 Task: Add Eo French Lavender Hand Sanitizer Gel to the cart.
Action: Mouse moved to (909, 344)
Screenshot: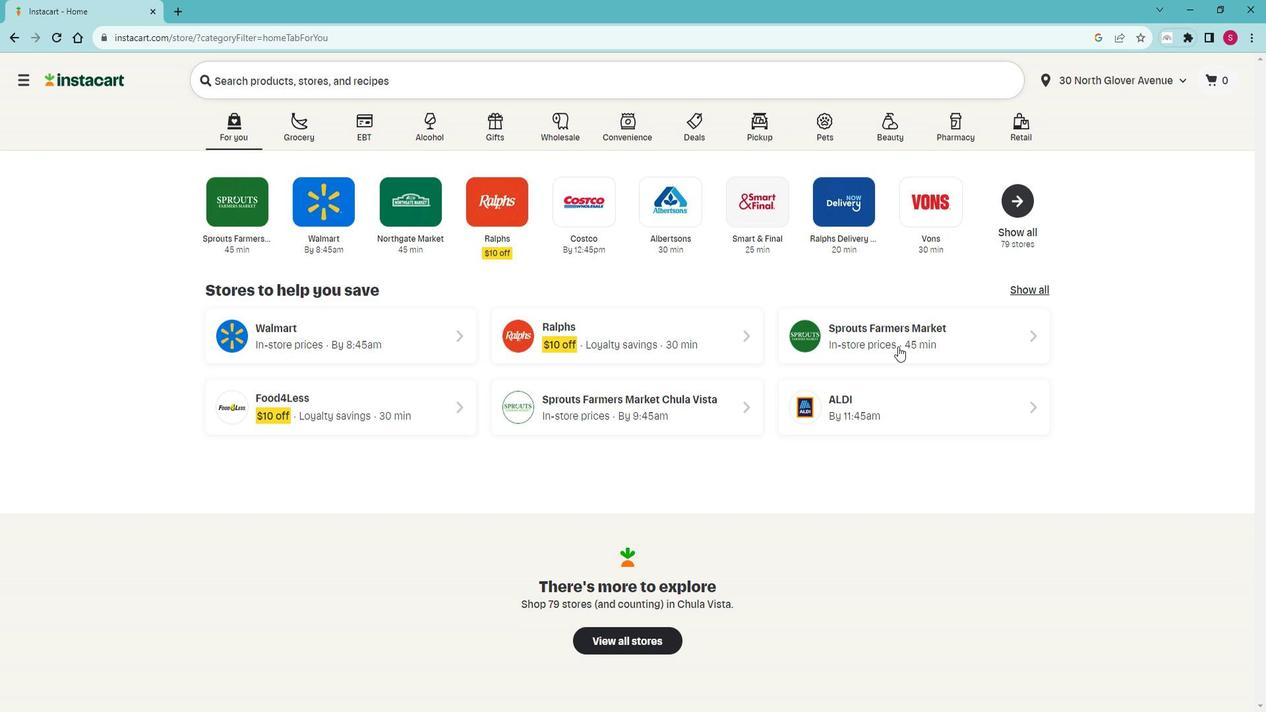 
Action: Mouse pressed left at (909, 344)
Screenshot: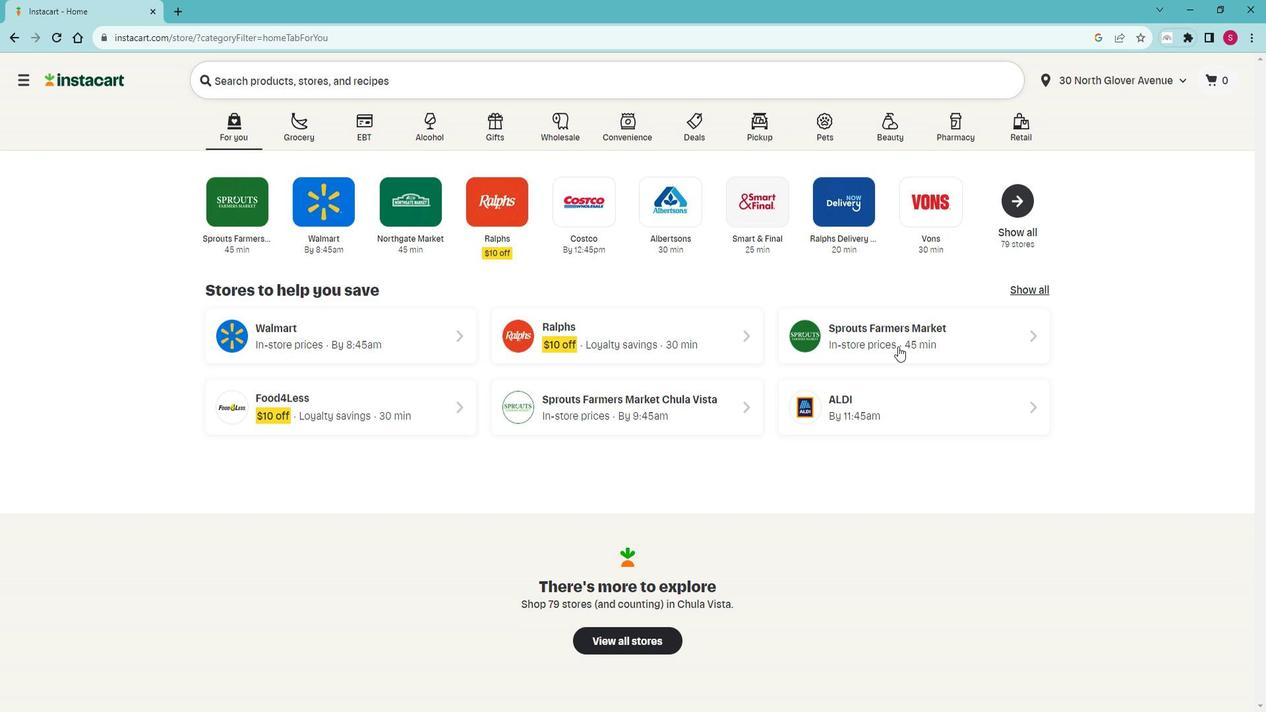 
Action: Mouse moved to (59, 481)
Screenshot: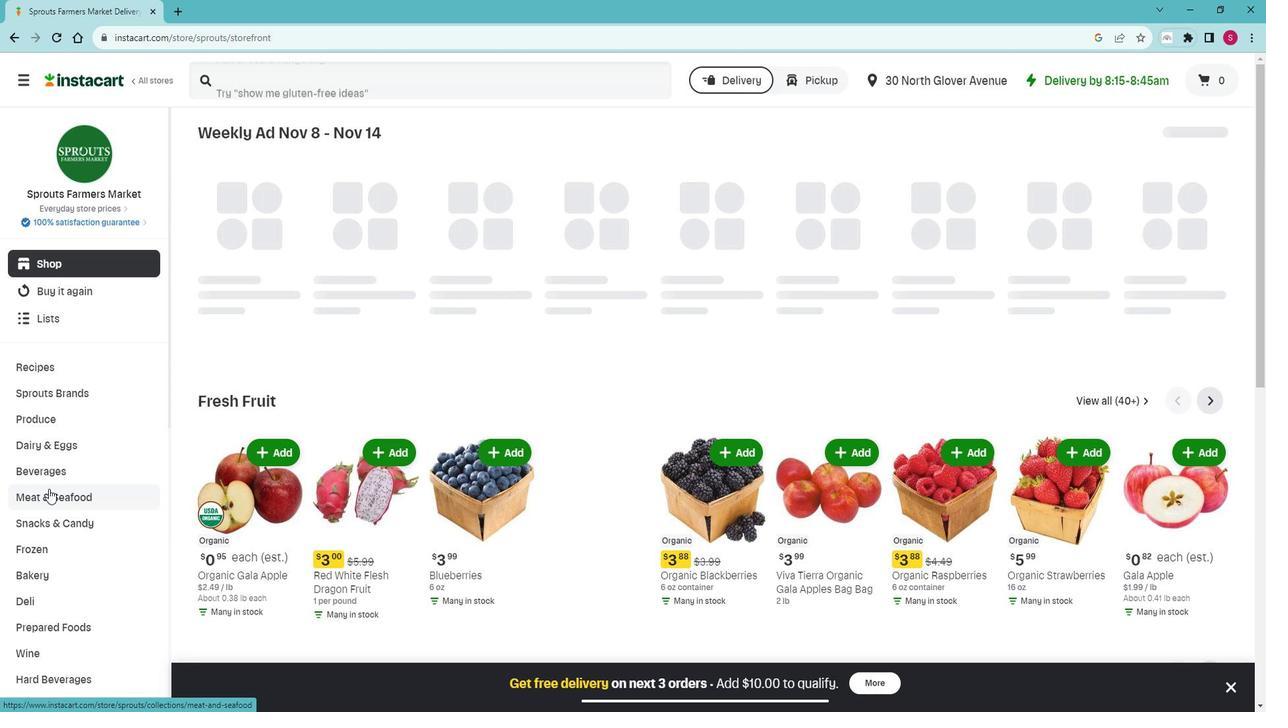 
Action: Mouse scrolled (59, 480) with delta (0, 0)
Screenshot: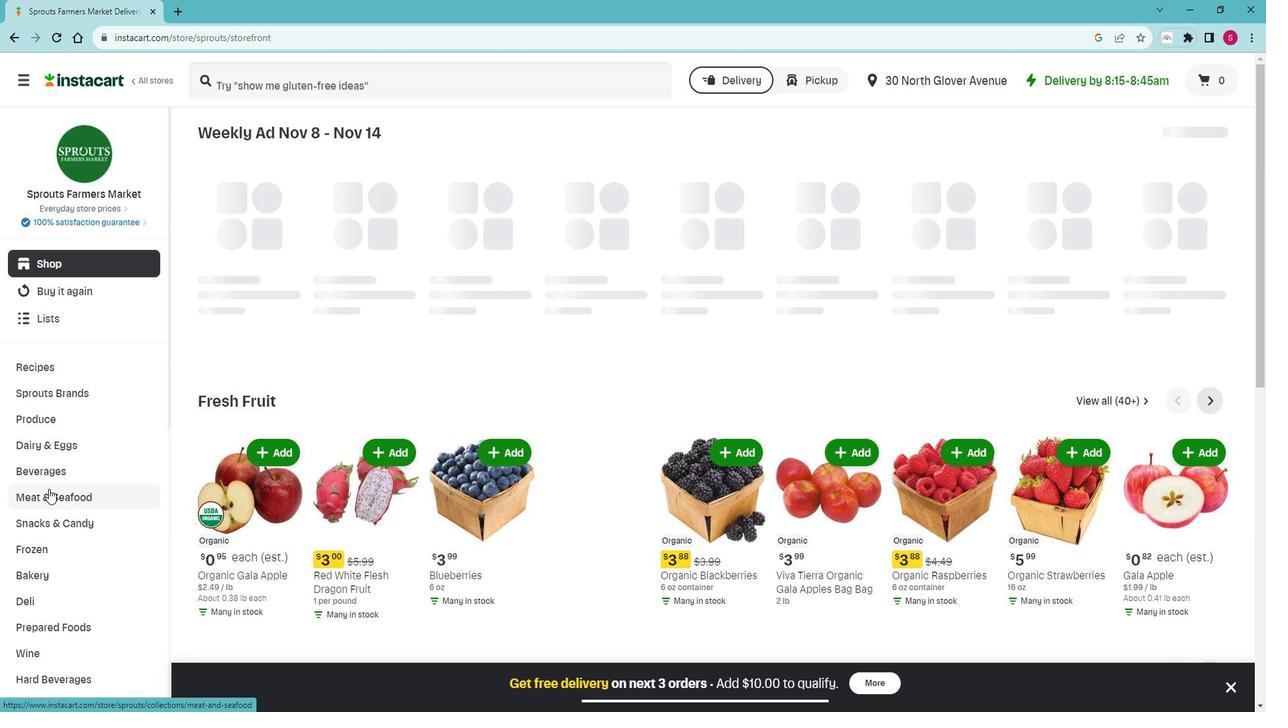 
Action: Mouse scrolled (59, 480) with delta (0, 0)
Screenshot: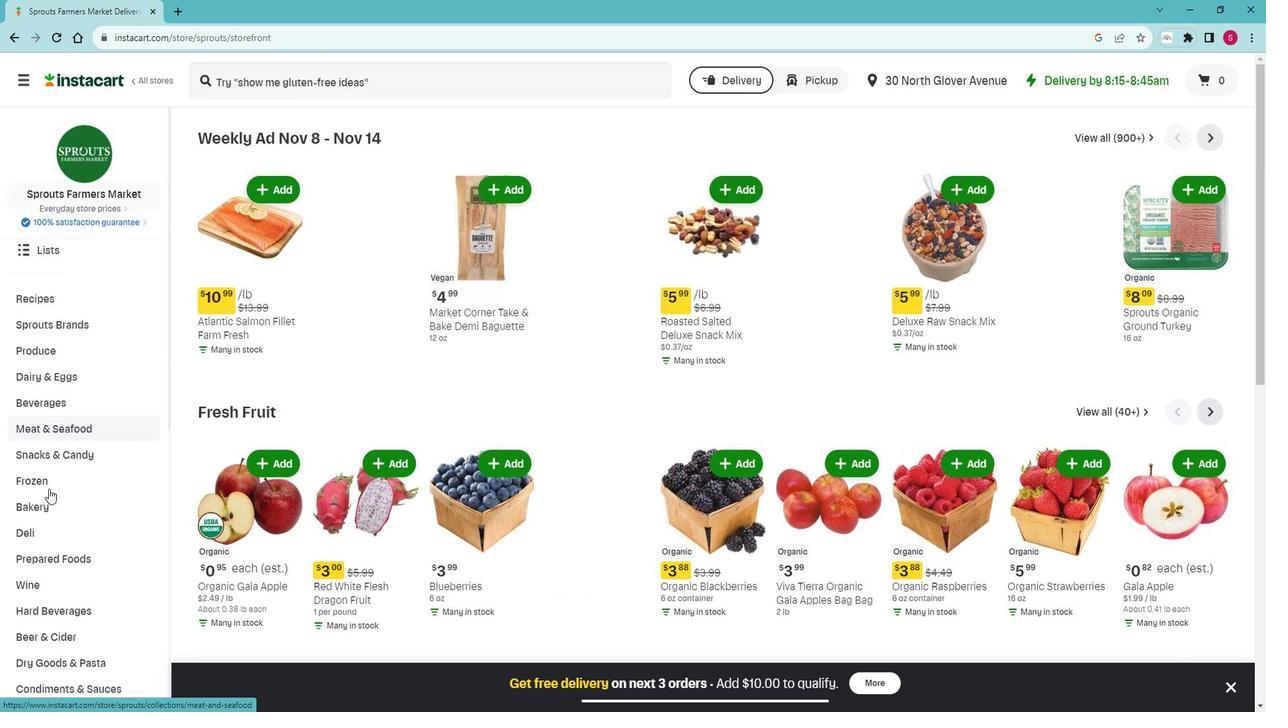 
Action: Mouse scrolled (59, 480) with delta (0, 0)
Screenshot: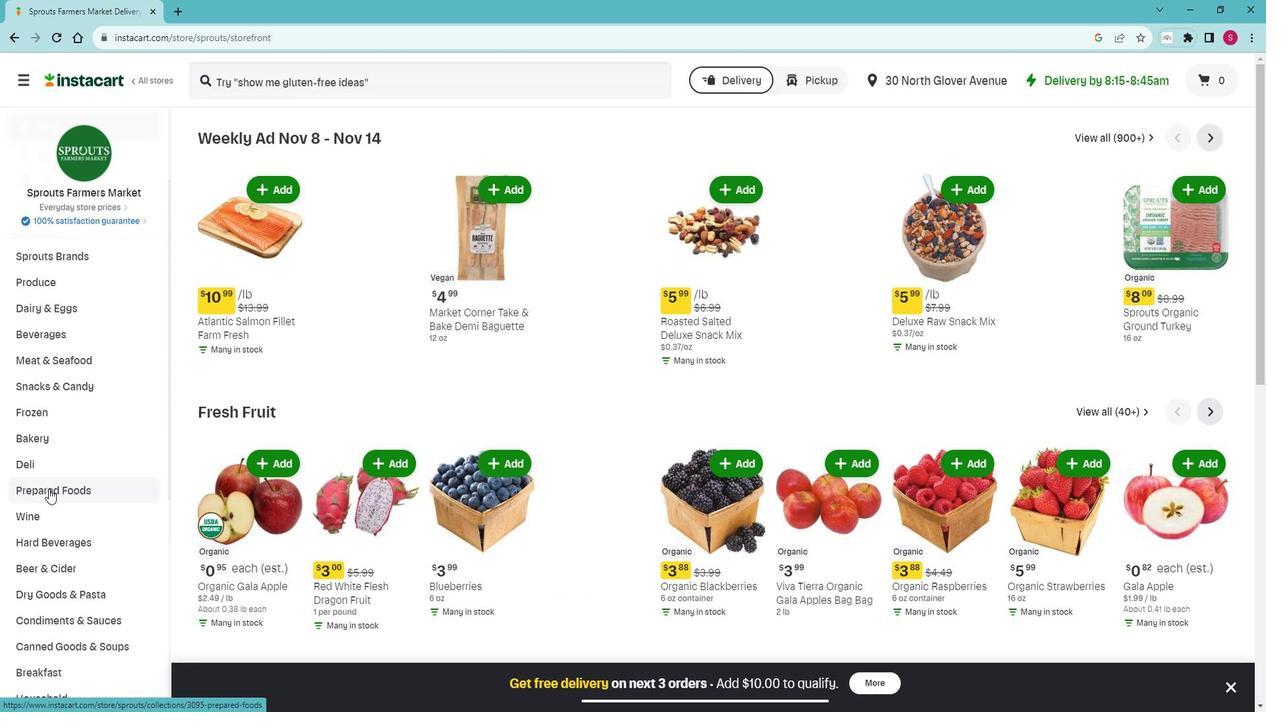 
Action: Mouse scrolled (59, 480) with delta (0, 0)
Screenshot: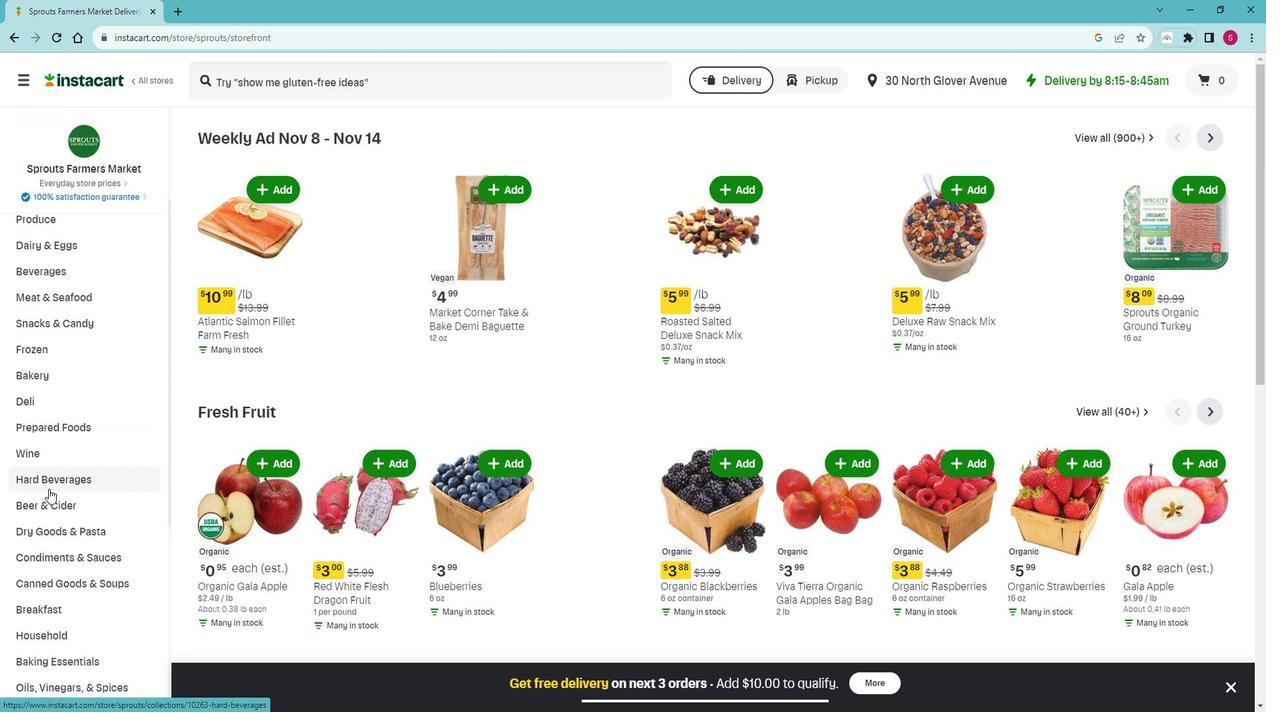 
Action: Mouse scrolled (59, 480) with delta (0, 0)
Screenshot: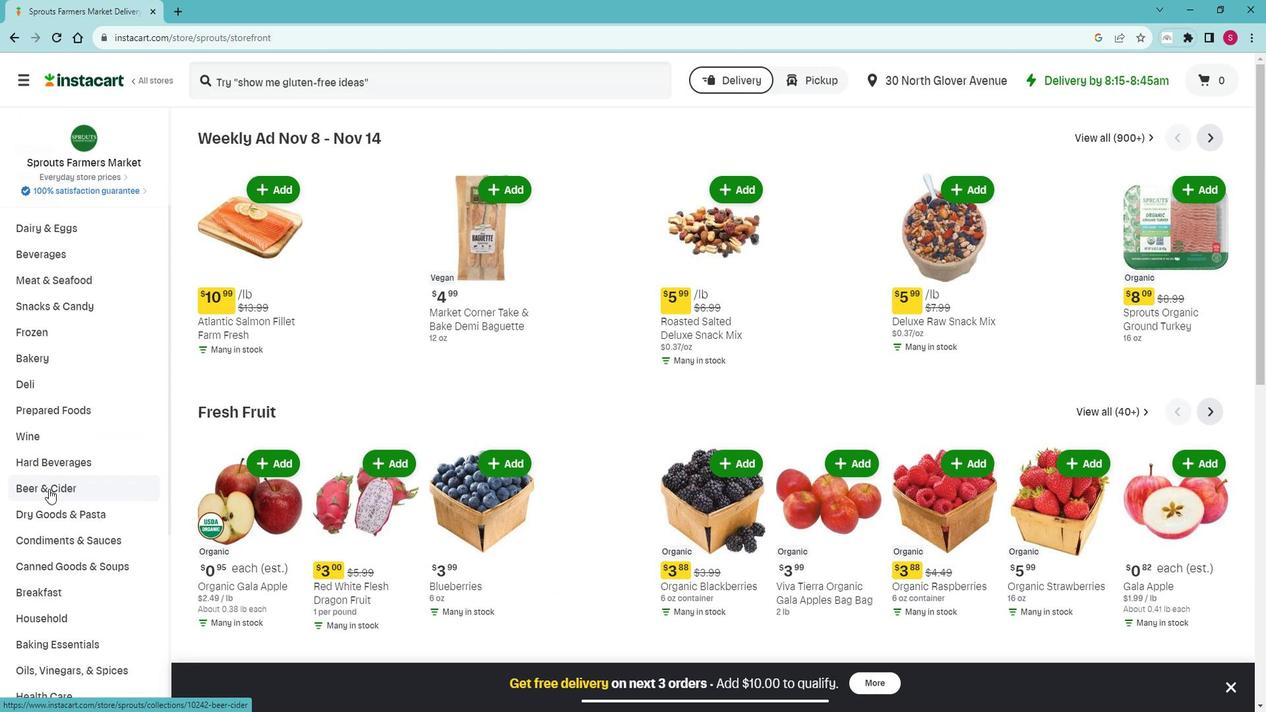 
Action: Mouse scrolled (59, 480) with delta (0, 0)
Screenshot: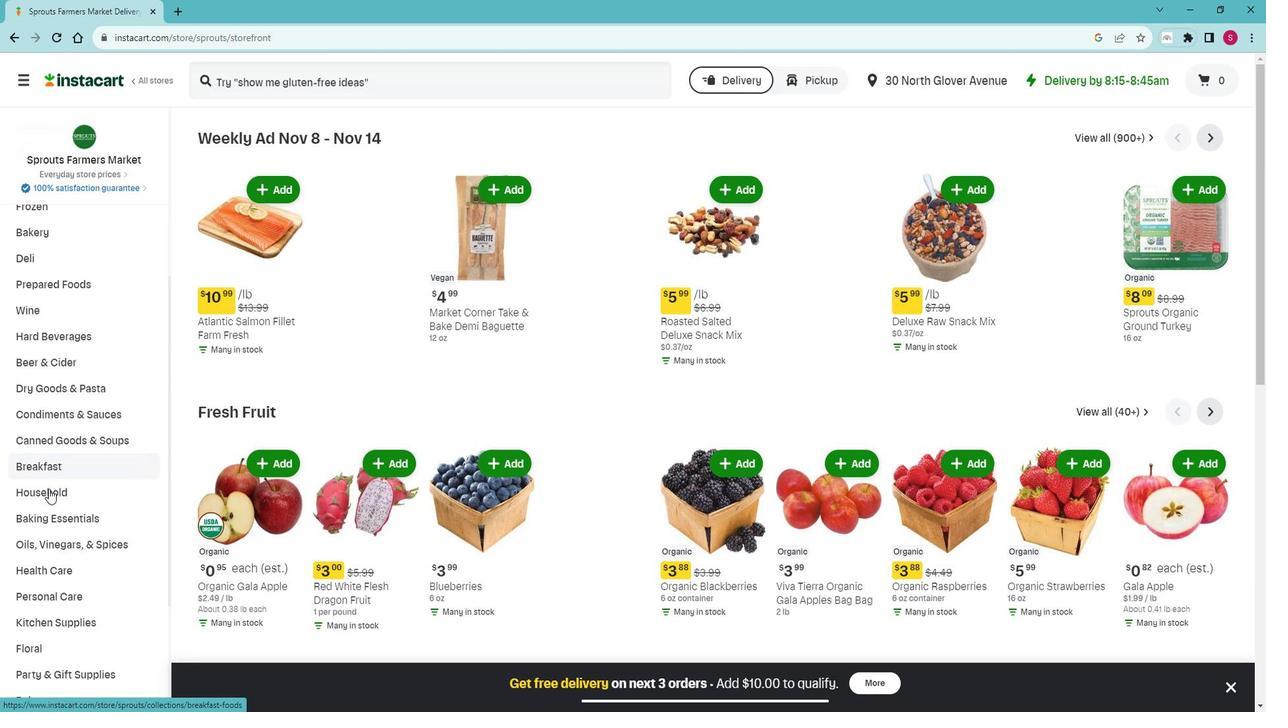 
Action: Mouse scrolled (59, 480) with delta (0, 0)
Screenshot: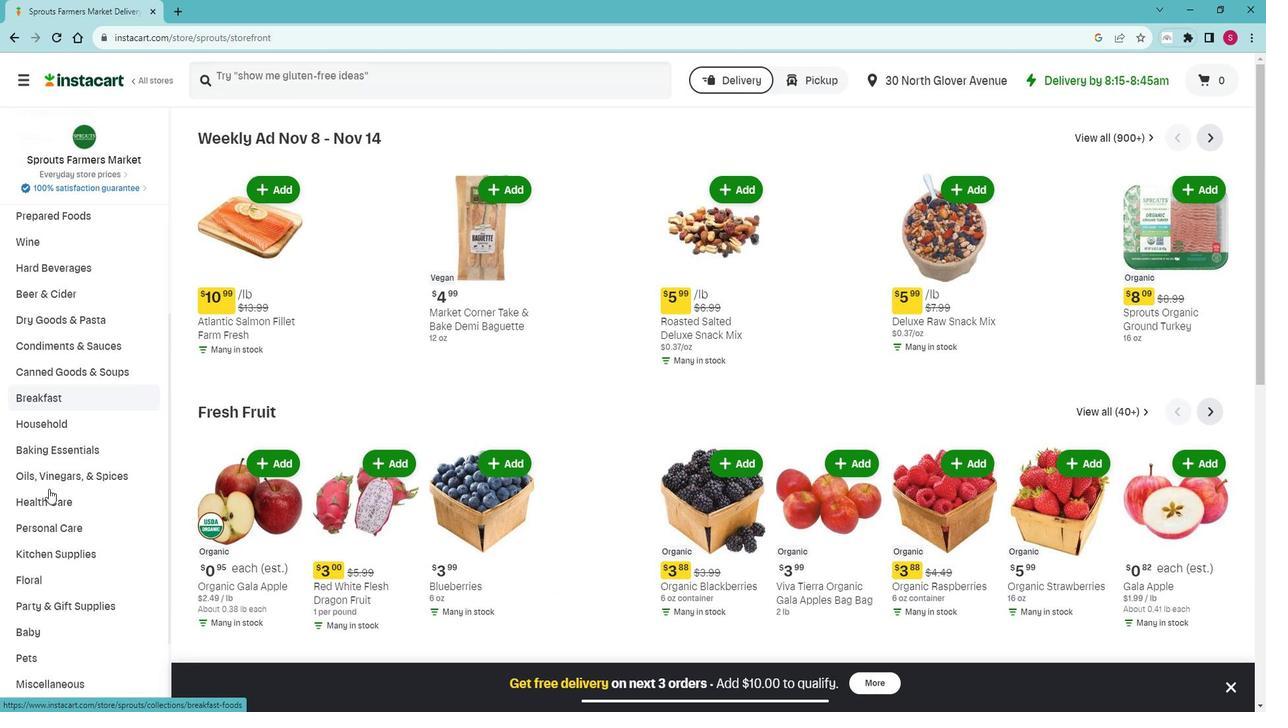 
Action: Mouse scrolled (59, 480) with delta (0, 0)
Screenshot: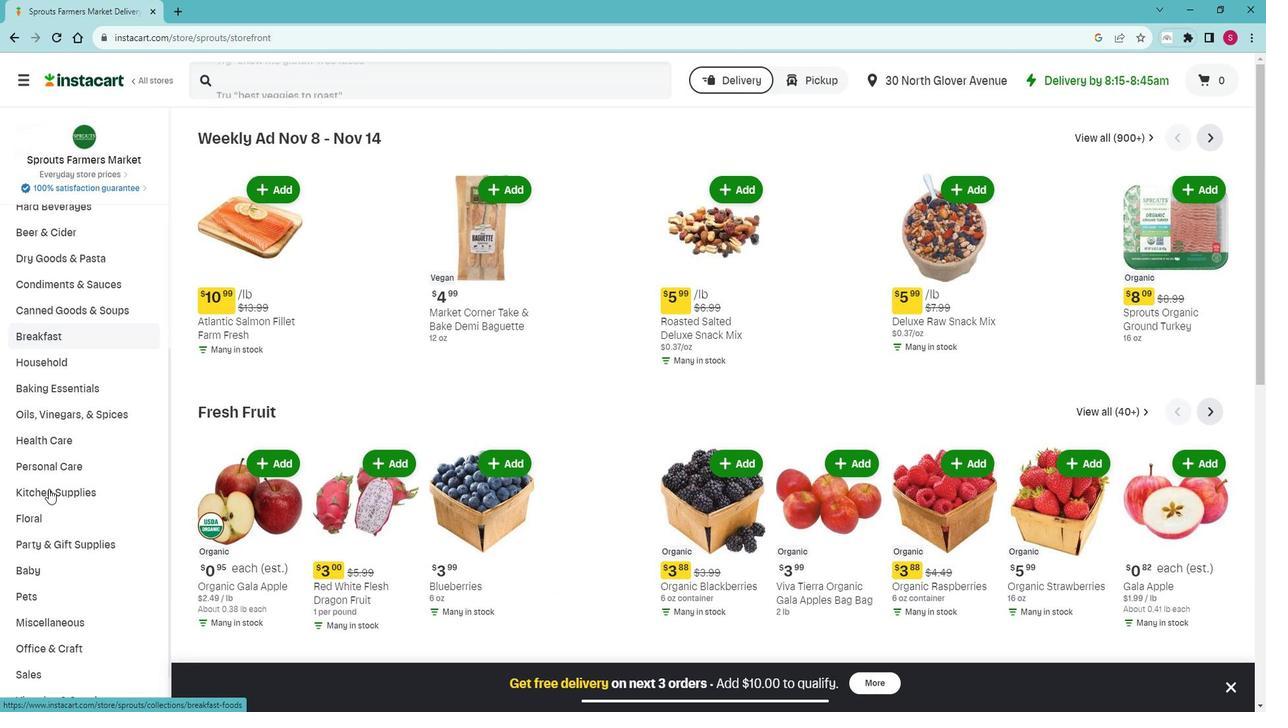 
Action: Mouse scrolled (59, 480) with delta (0, 0)
Screenshot: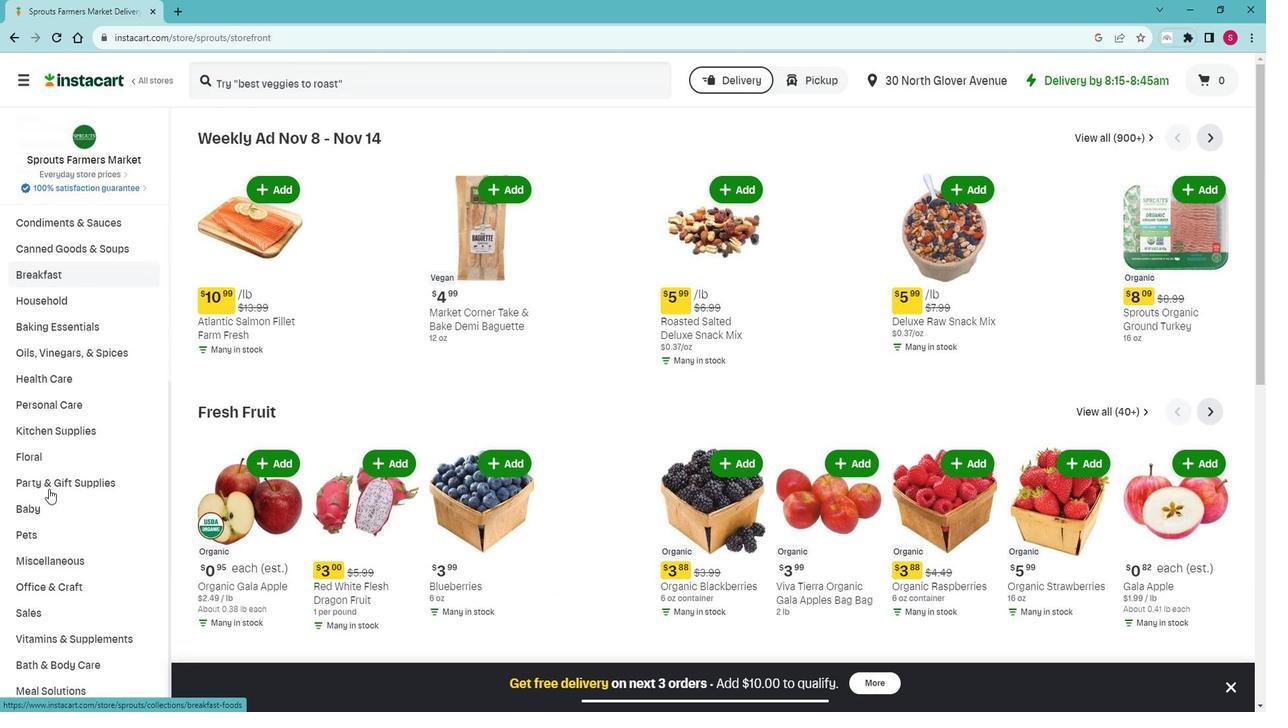
Action: Mouse scrolled (59, 480) with delta (0, 0)
Screenshot: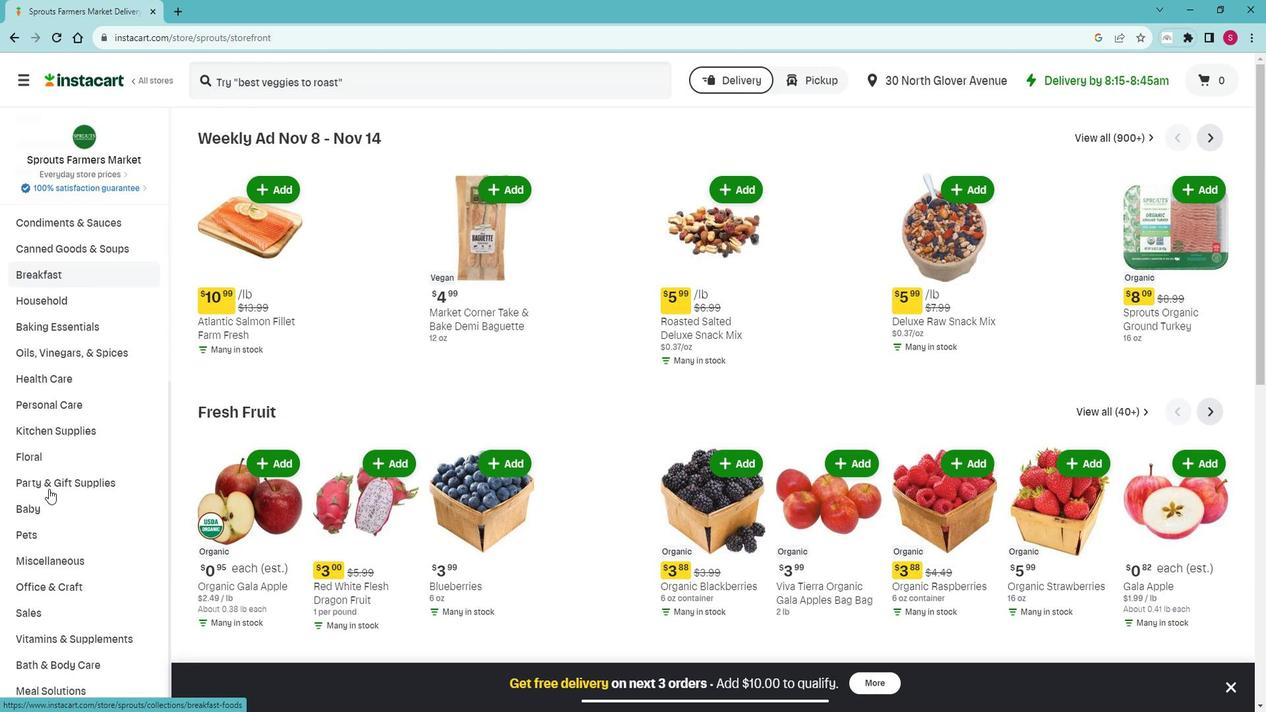 
Action: Mouse moved to (102, 403)
Screenshot: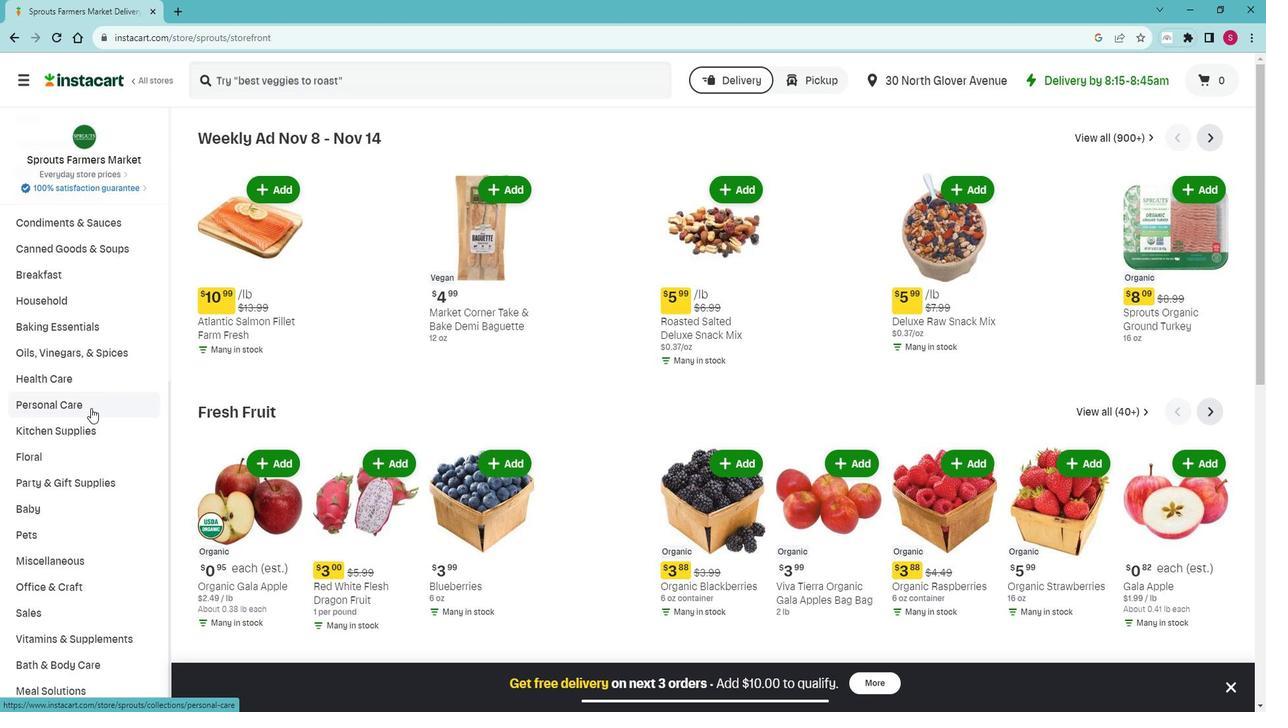
Action: Mouse pressed left at (102, 403)
Screenshot: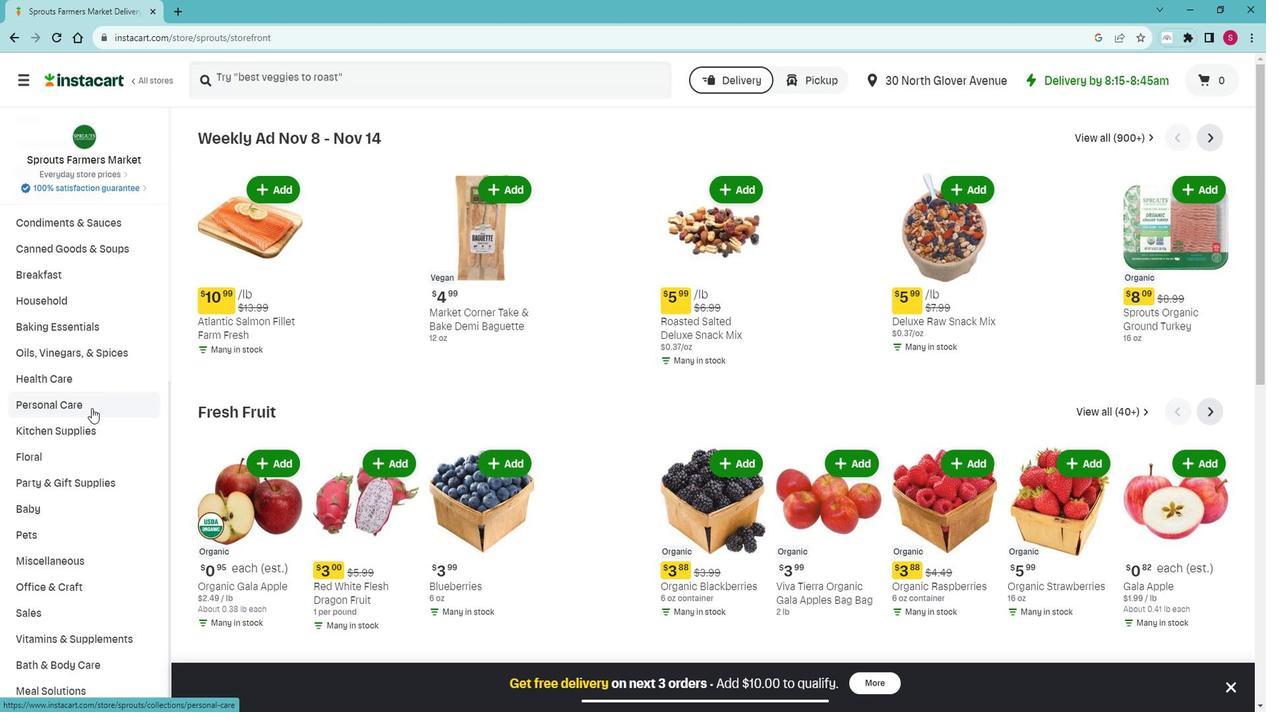 
Action: Mouse moved to (93, 426)
Screenshot: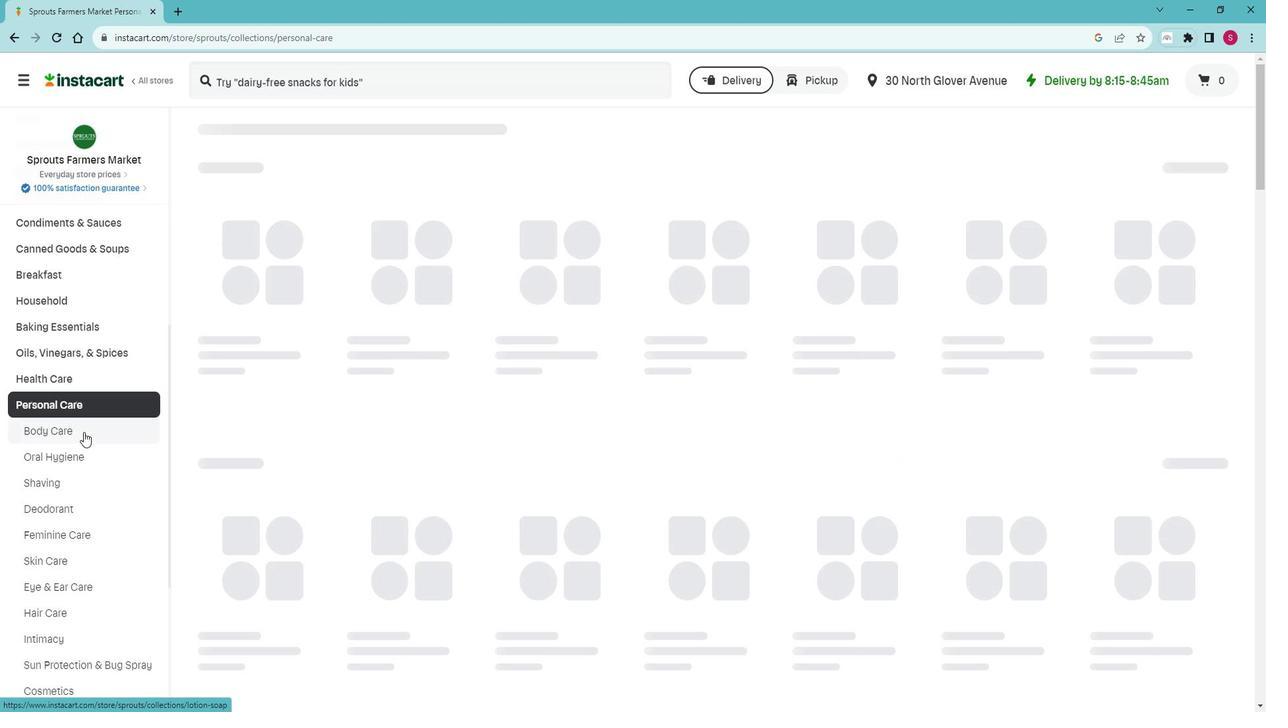 
Action: Mouse pressed left at (93, 426)
Screenshot: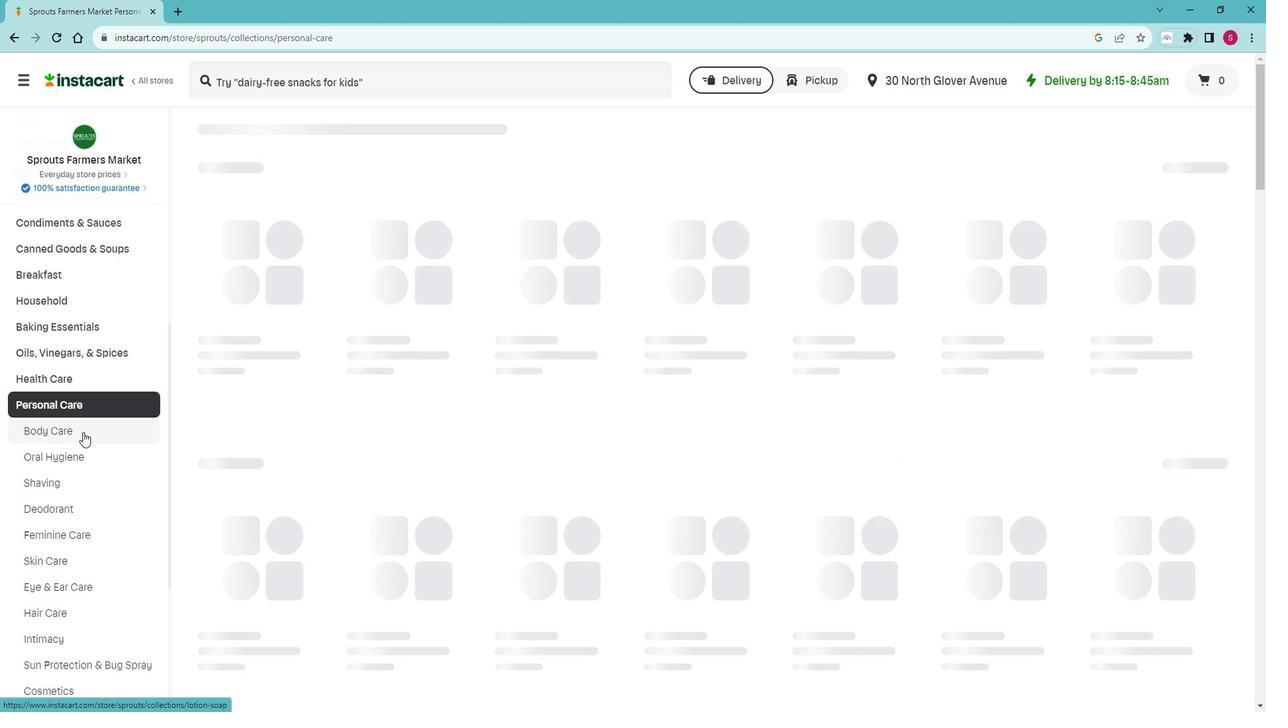 
Action: Mouse moved to (684, 193)
Screenshot: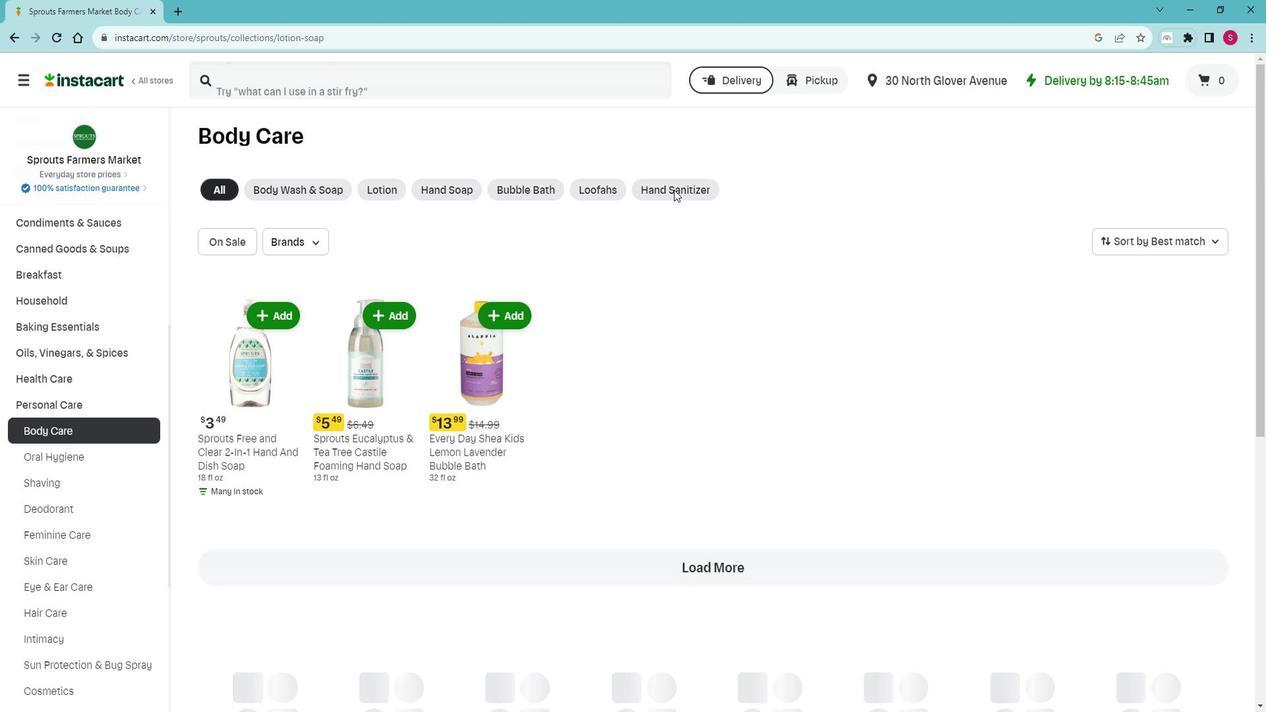 
Action: Mouse pressed left at (684, 193)
Screenshot: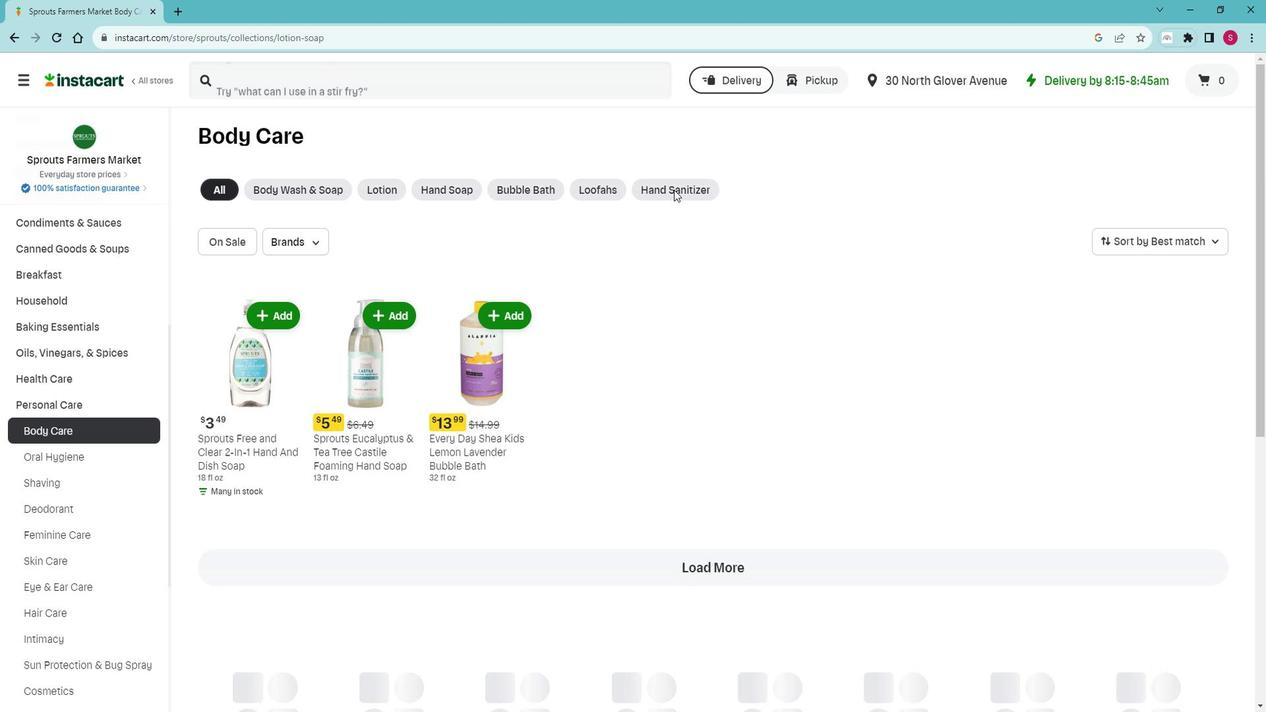 
Action: Mouse moved to (687, 186)
Screenshot: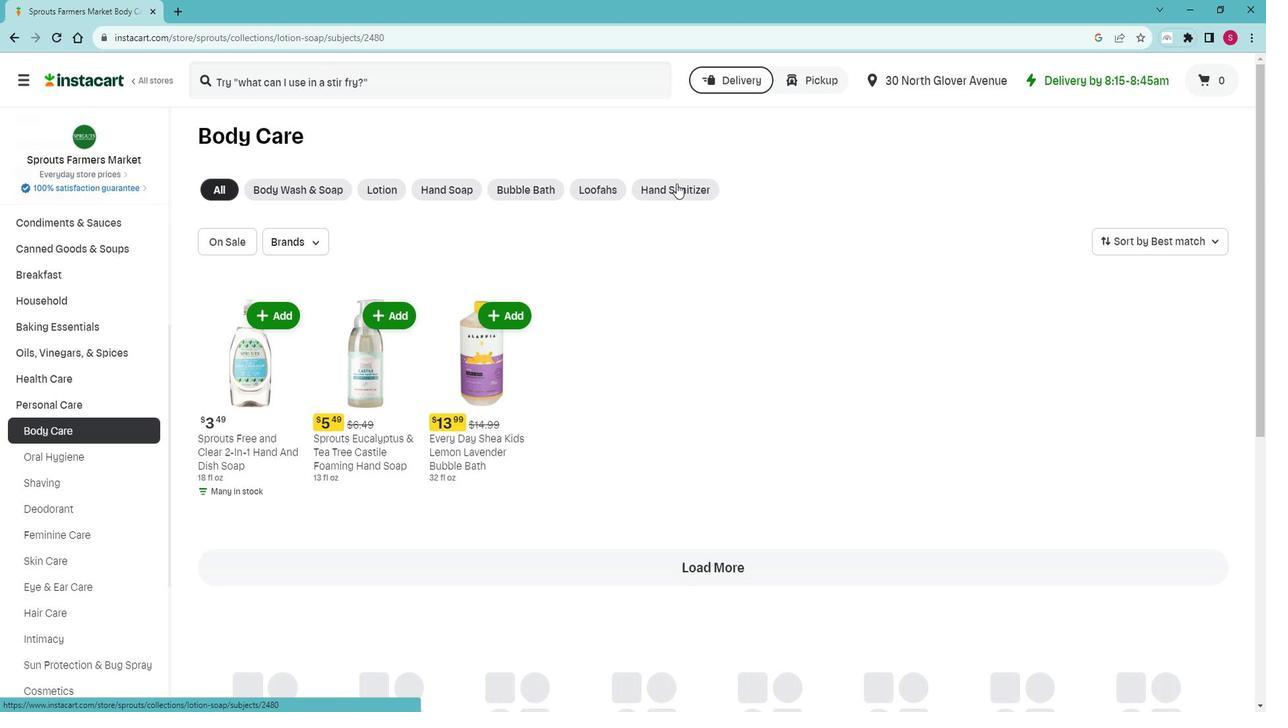 
Action: Mouse pressed left at (687, 186)
Screenshot: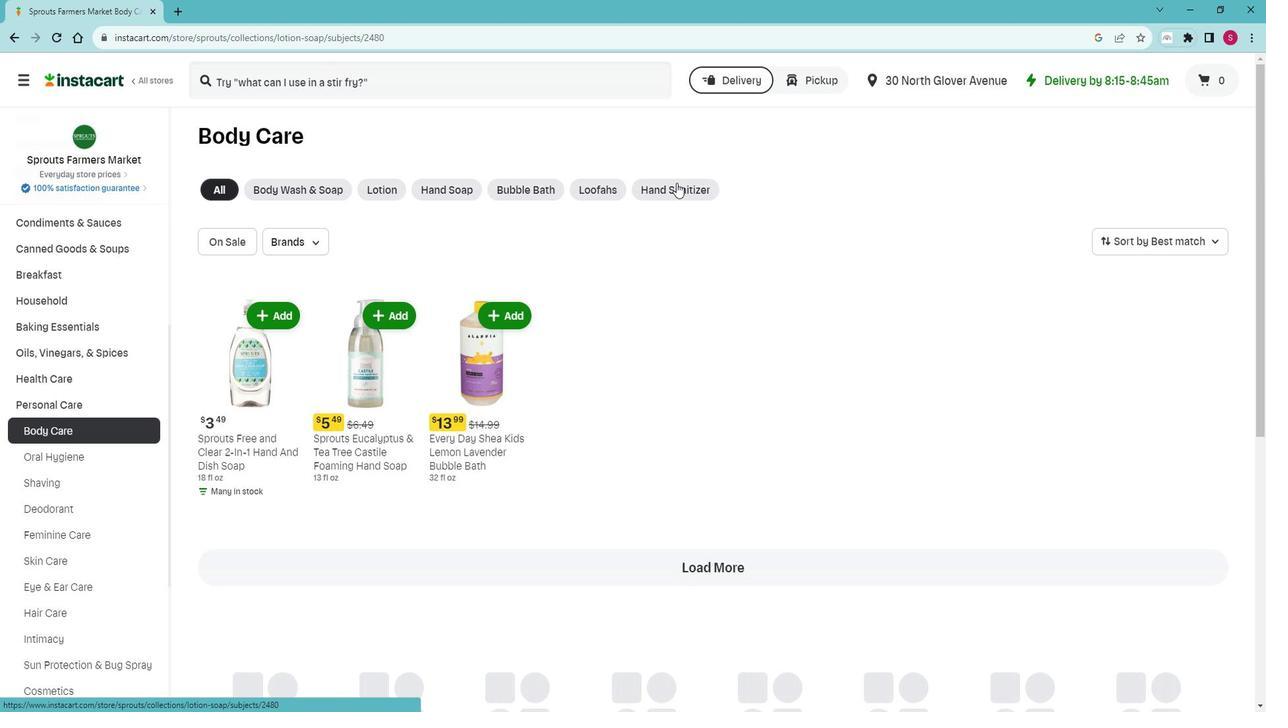 
Action: Mouse moved to (407, 92)
Screenshot: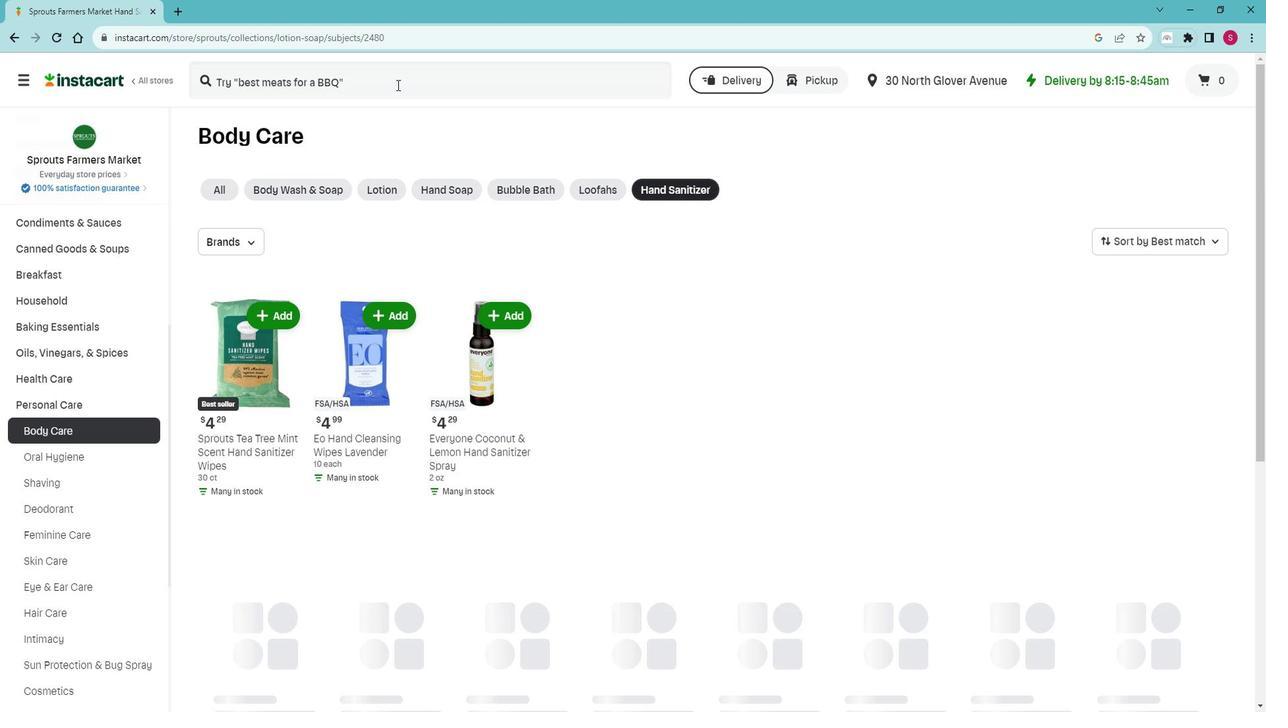 
Action: Mouse pressed left at (407, 92)
Screenshot: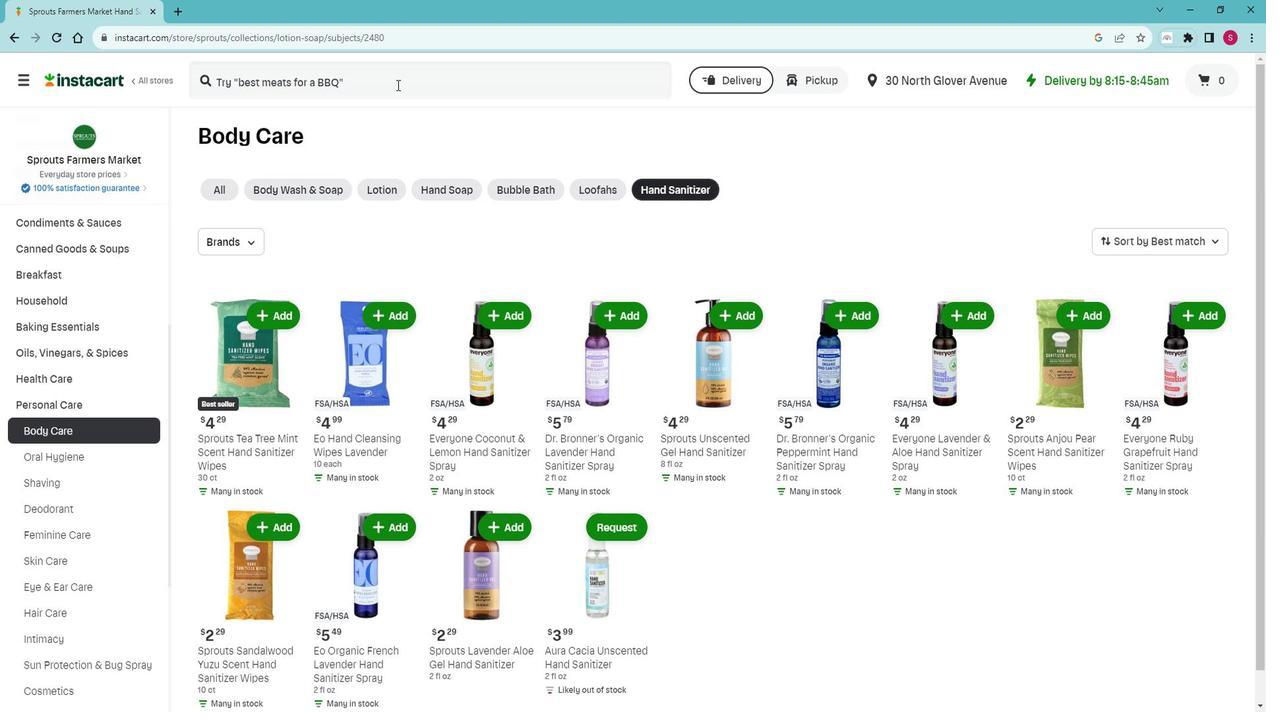 
Action: Key pressed <Key.shift>Eo<Key.space><Key.shift><Key.shift><Key.shift><Key.shift>French<Key.space><Key.shift><Key.shift><Key.shift><Key.shift><Key.shift><Key.shift><Key.shift><Key.shift><Key.shift><Key.shift><Key.shift><Key.shift><Key.shift>F<Key.backspace><Key.shift>Lavender<Key.space><Key.shift>Hand<Key.space><Key.shift>Sanitizer<Key.space><Key.shift><Key.shift>Gel<Key.space><Key.enter>
Screenshot: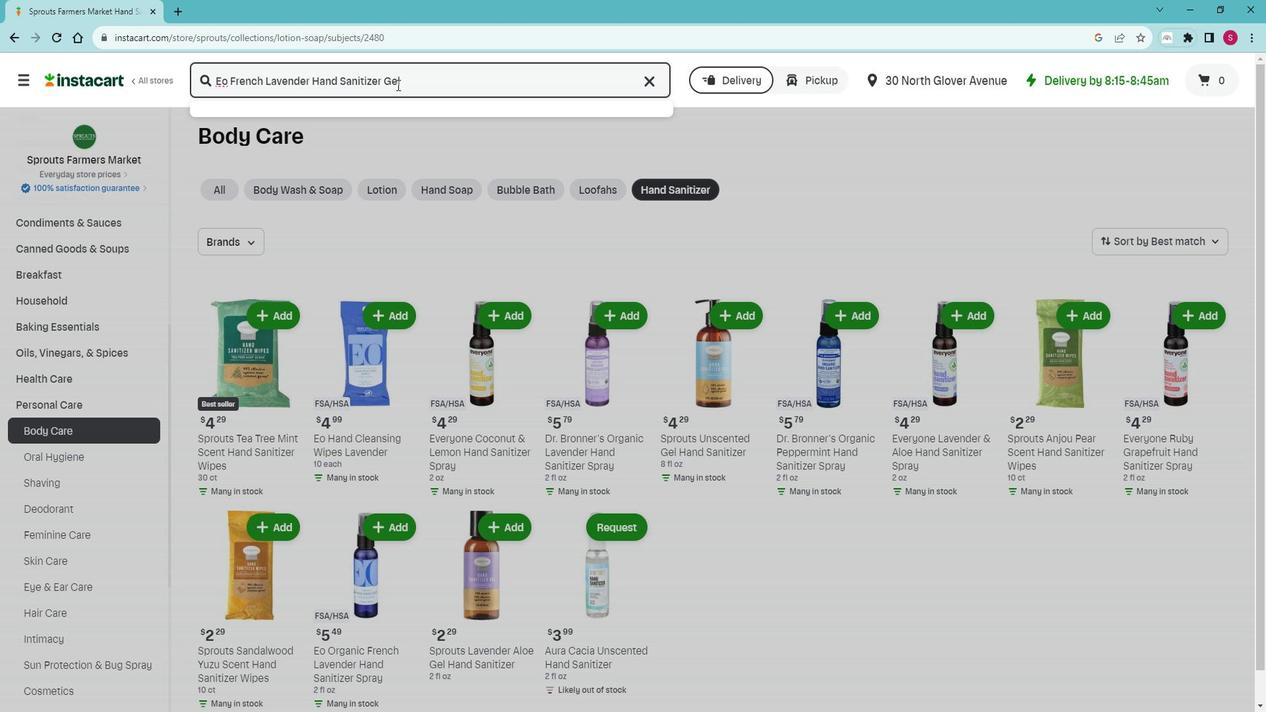 
Action: Mouse moved to (624, 250)
Screenshot: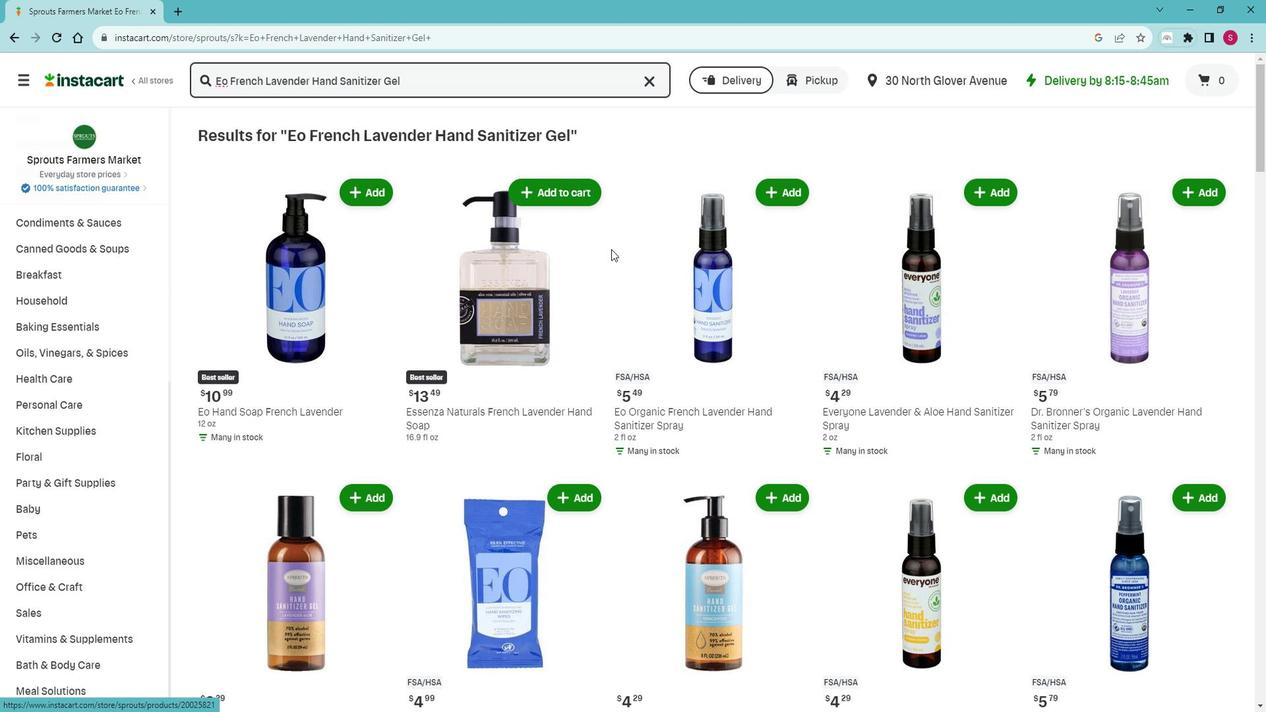 
Action: Mouse scrolled (624, 249) with delta (0, 0)
Screenshot: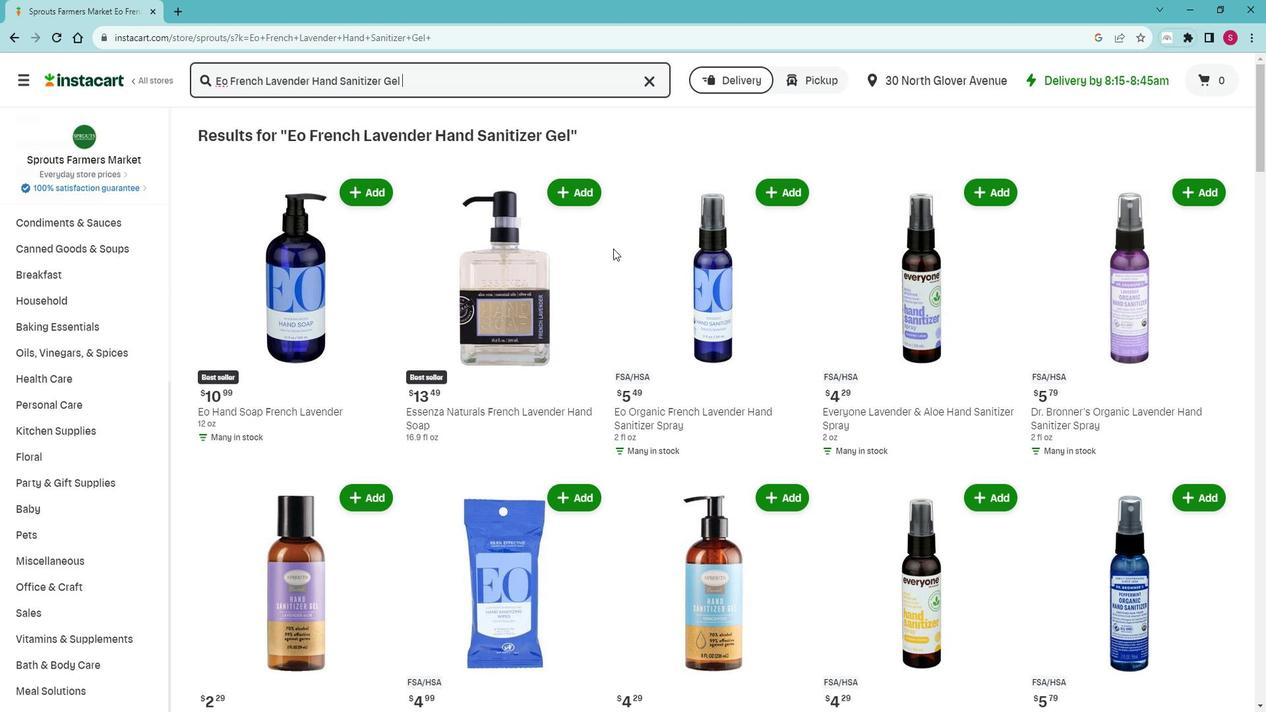 
Action: Mouse scrolled (624, 249) with delta (0, 0)
Screenshot: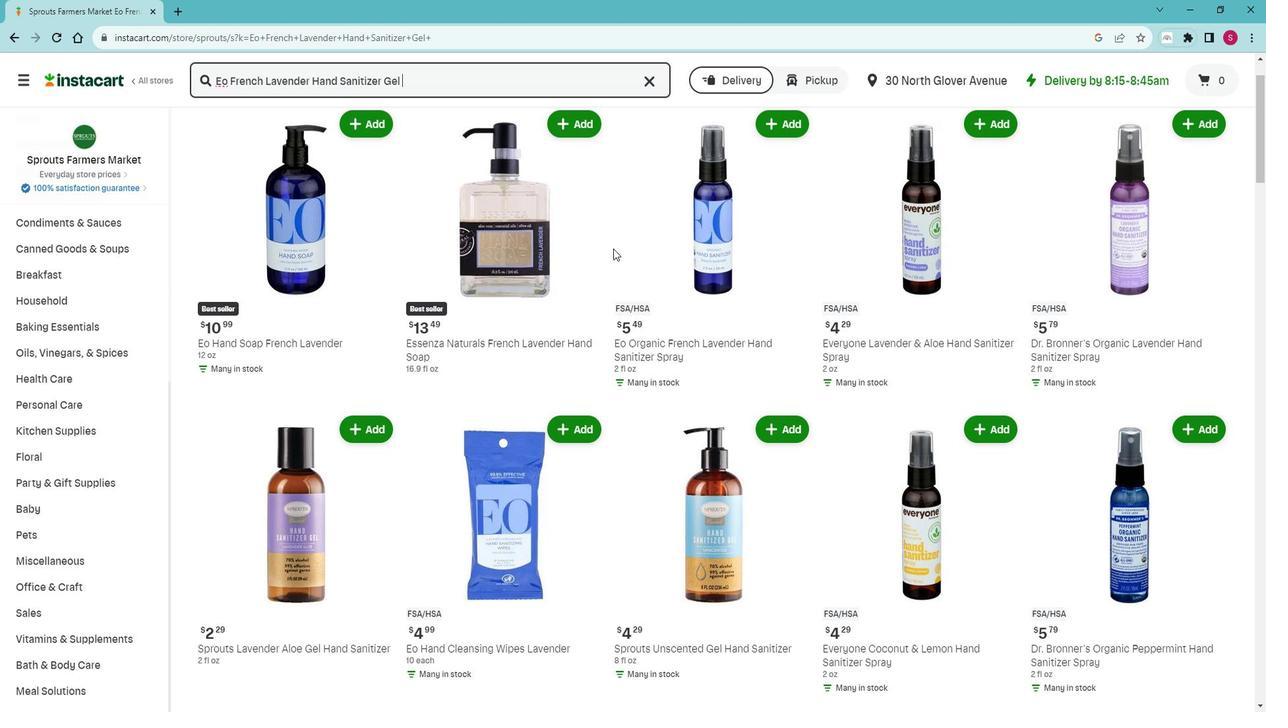 
Action: Mouse scrolled (624, 249) with delta (0, 0)
Screenshot: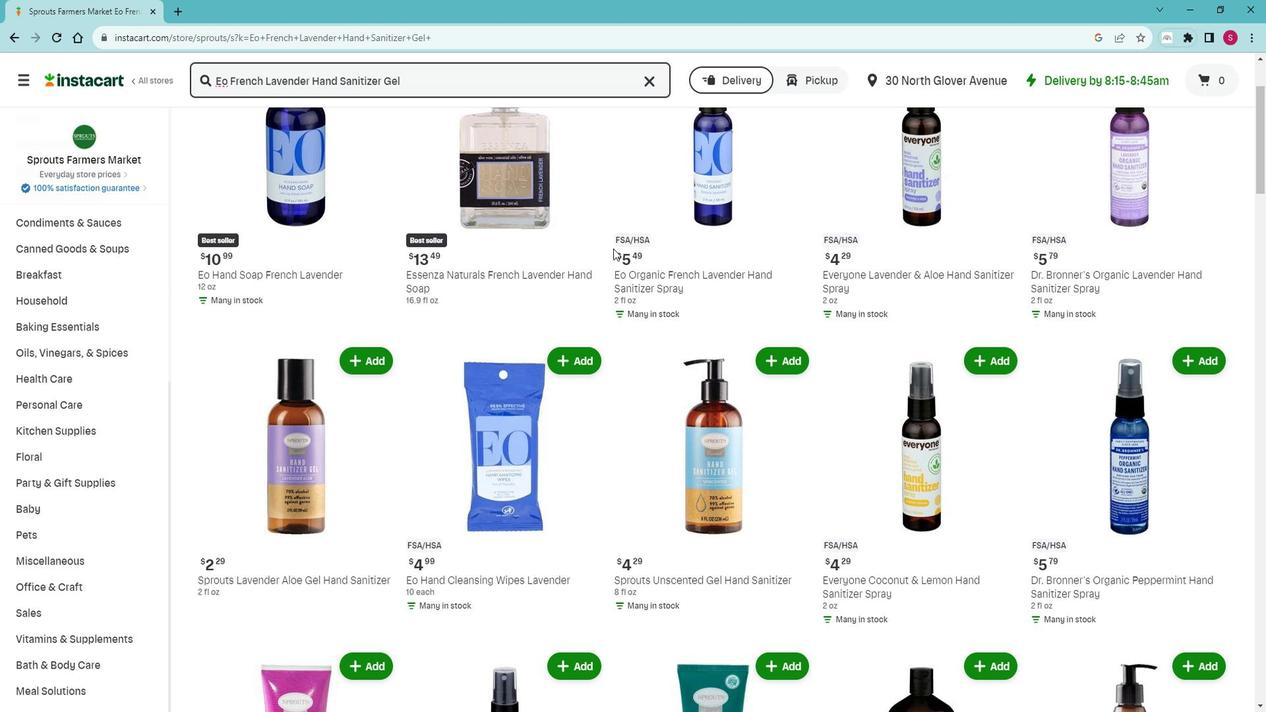 
